 Task: Filter the marketplace by the "Continuous integration" category.
Action: Mouse moved to (162, 119)
Screenshot: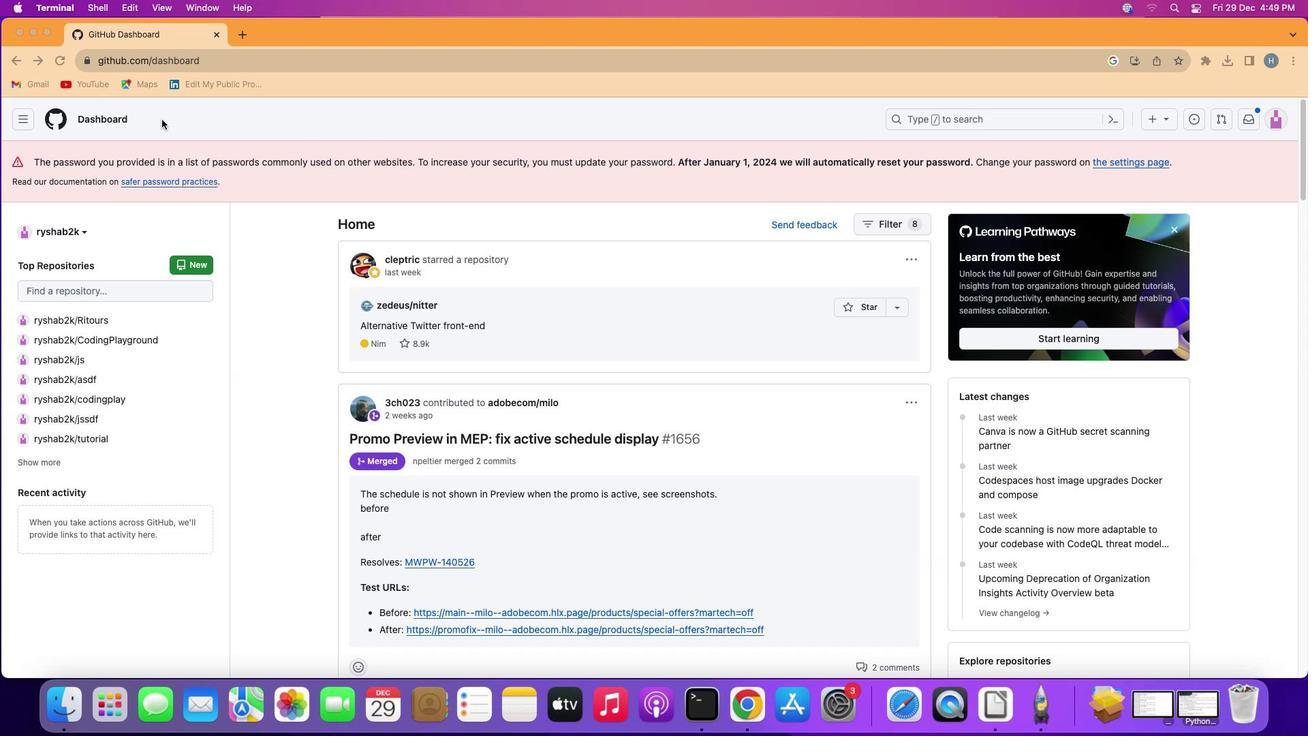 
Action: Mouse pressed left at (162, 119)
Screenshot: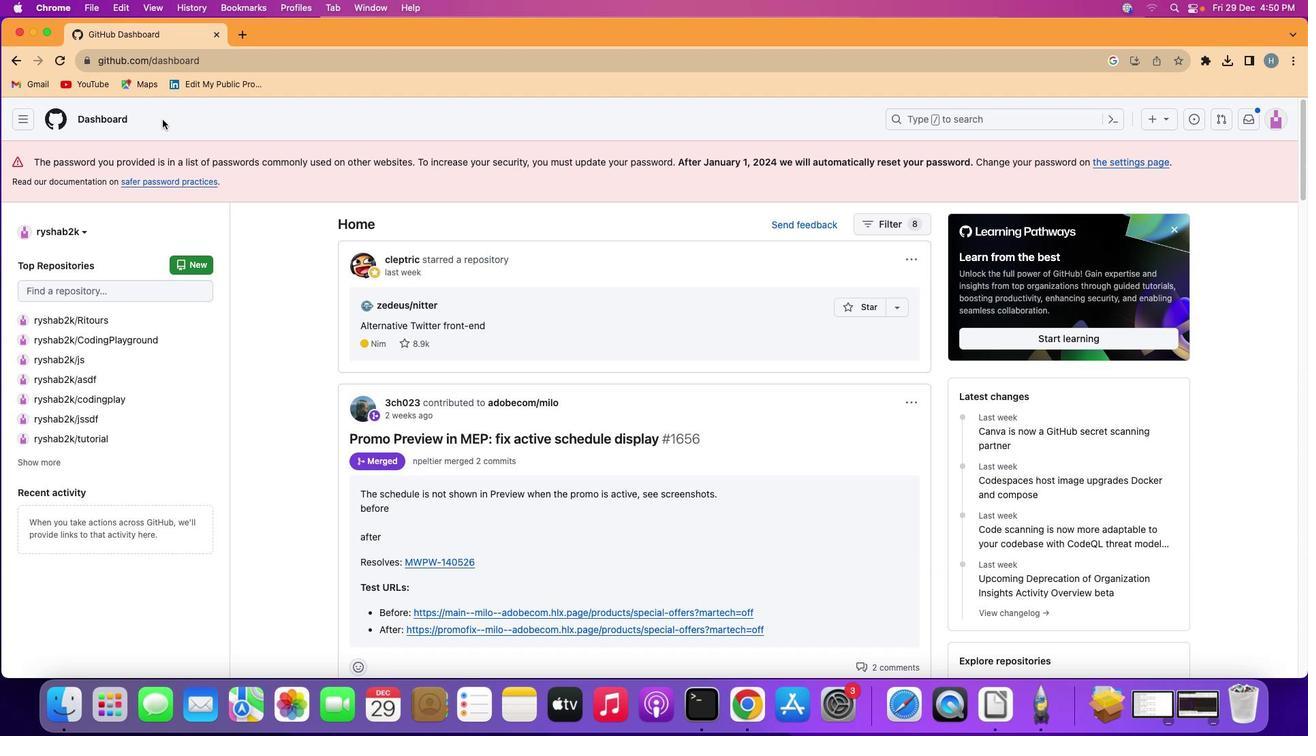 
Action: Mouse moved to (11, 113)
Screenshot: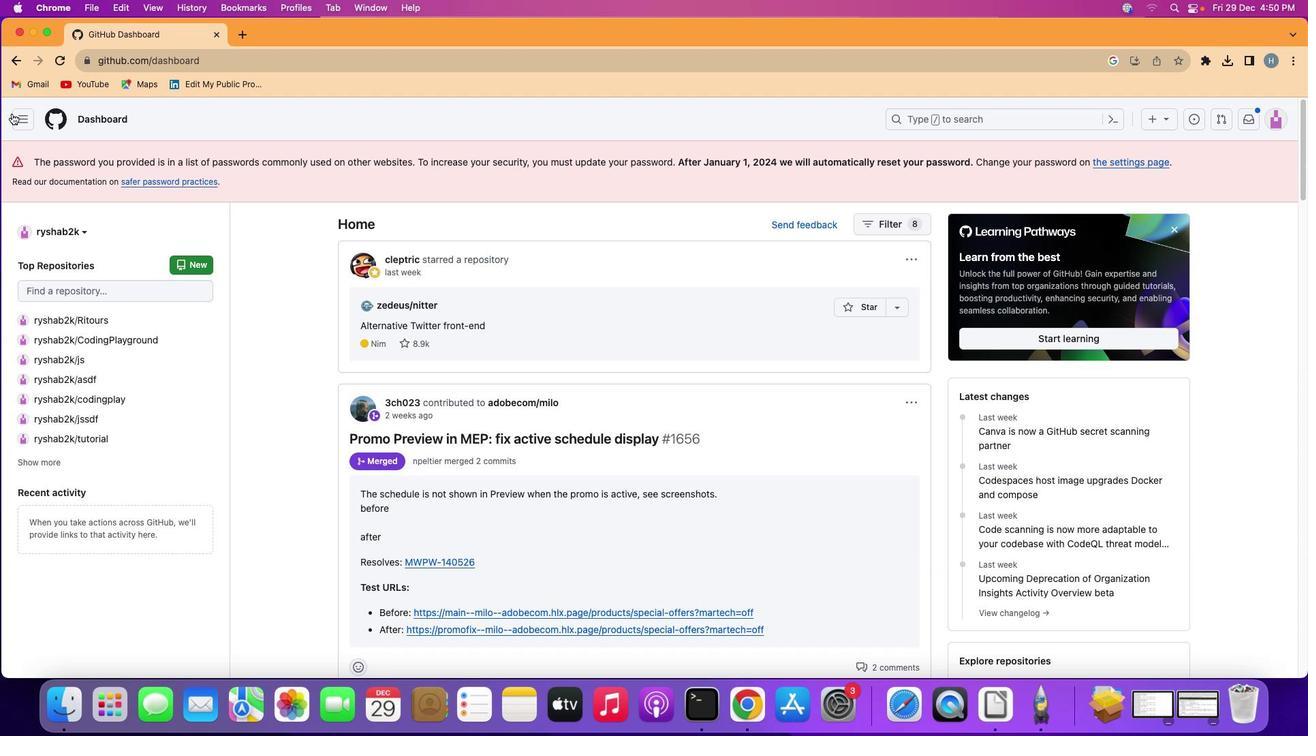 
Action: Mouse pressed left at (11, 113)
Screenshot: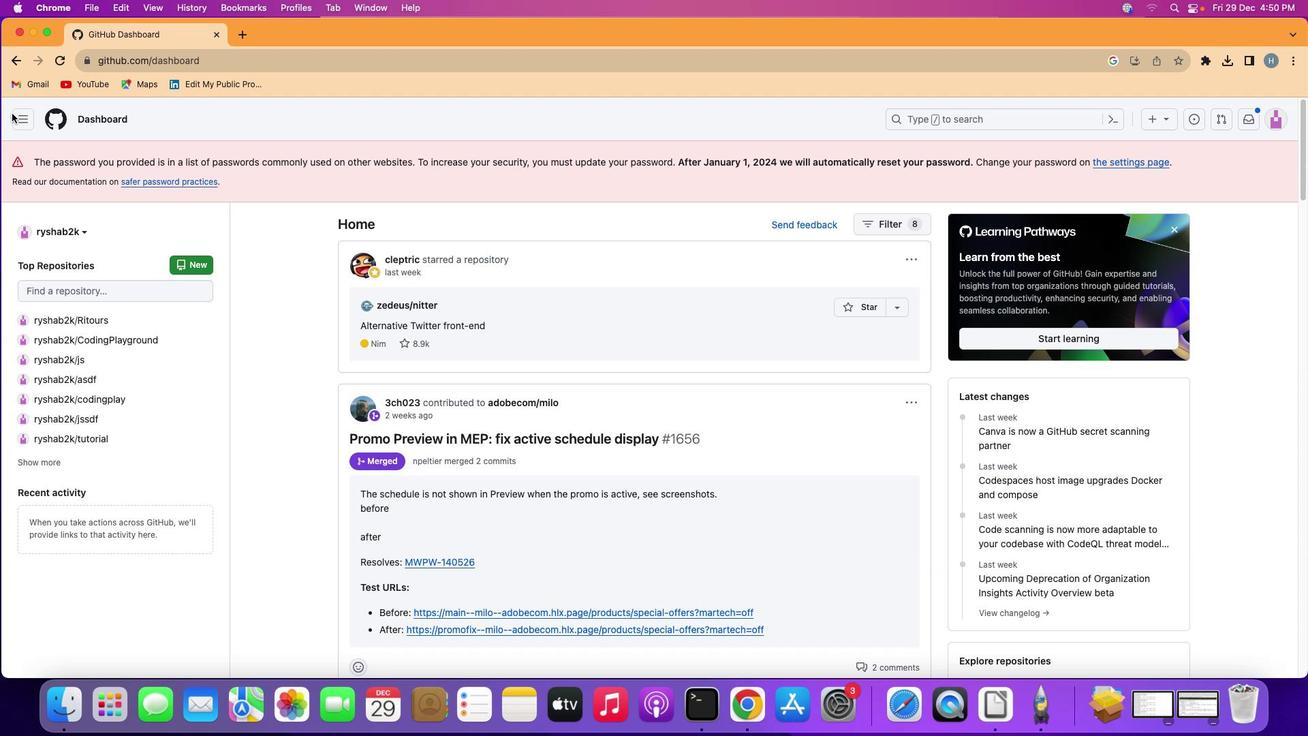 
Action: Mouse moved to (152, 314)
Screenshot: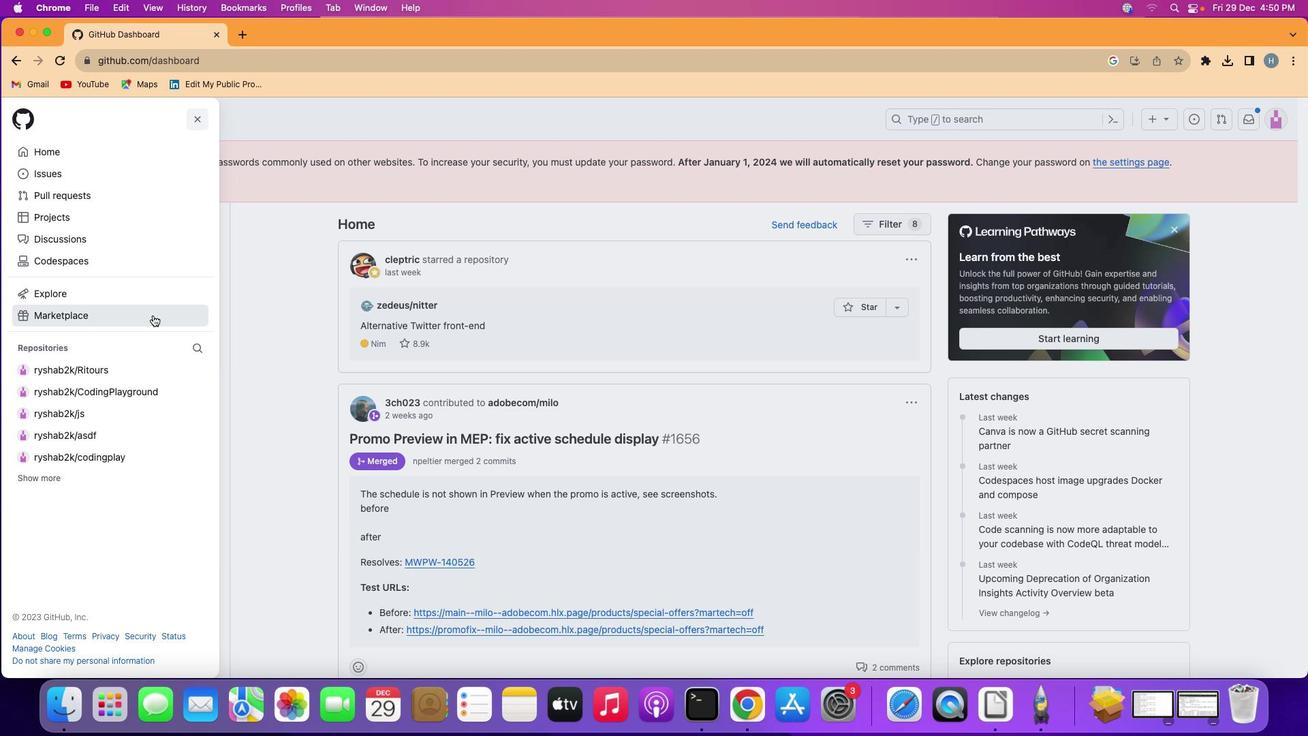 
Action: Mouse pressed left at (152, 314)
Screenshot: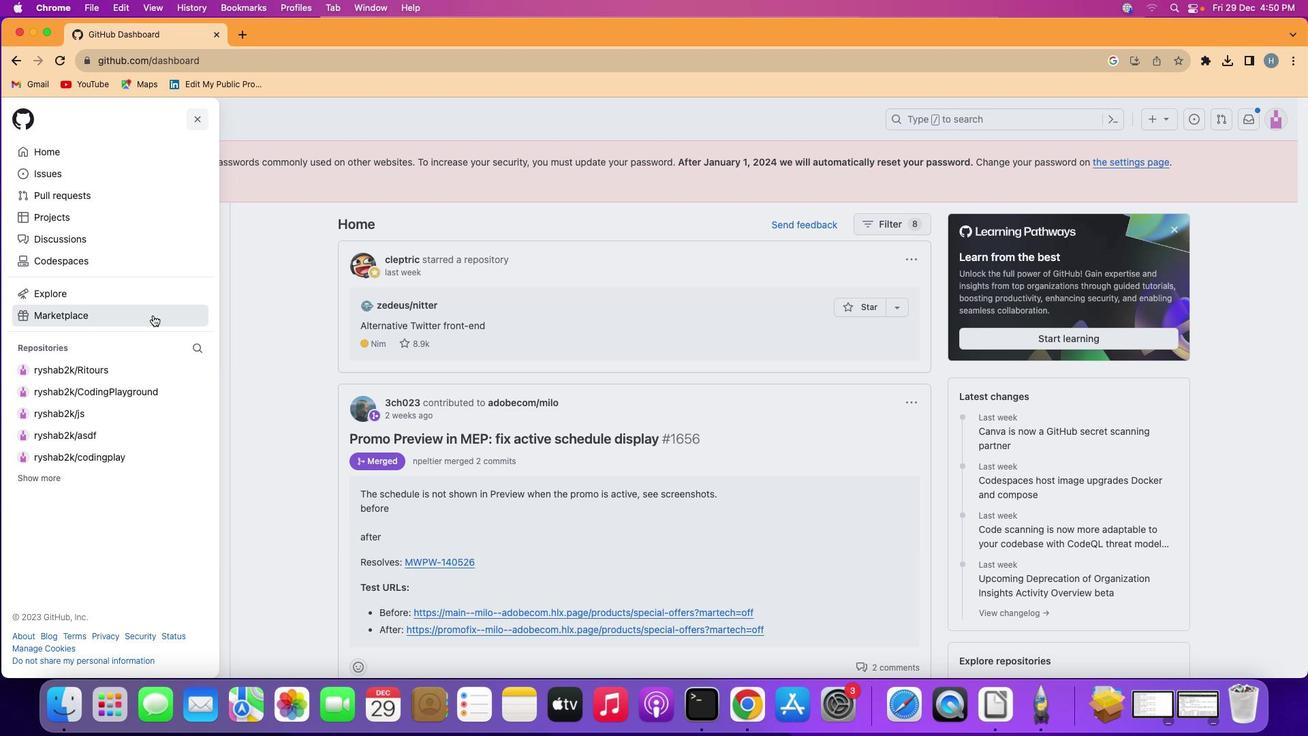 
Action: Mouse moved to (409, 511)
Screenshot: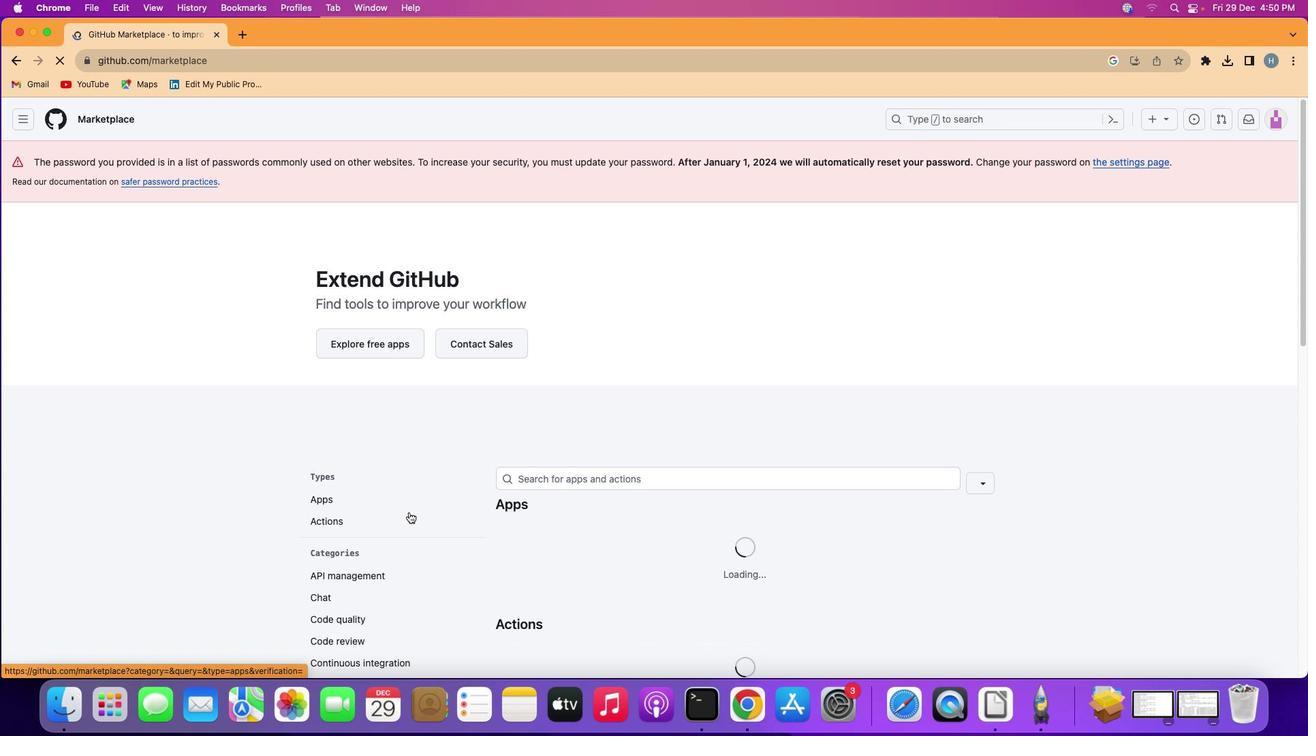 
Action: Mouse scrolled (409, 511) with delta (0, 0)
Screenshot: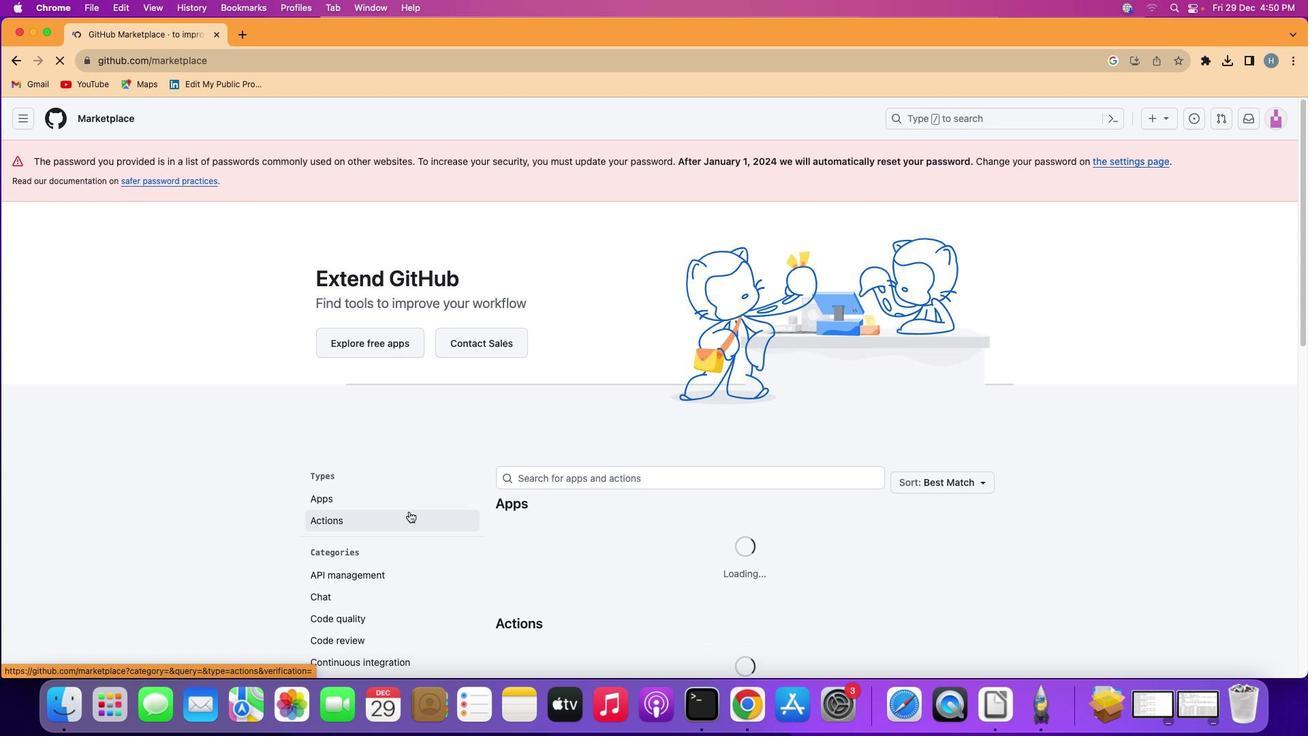 
Action: Mouse scrolled (409, 511) with delta (0, 0)
Screenshot: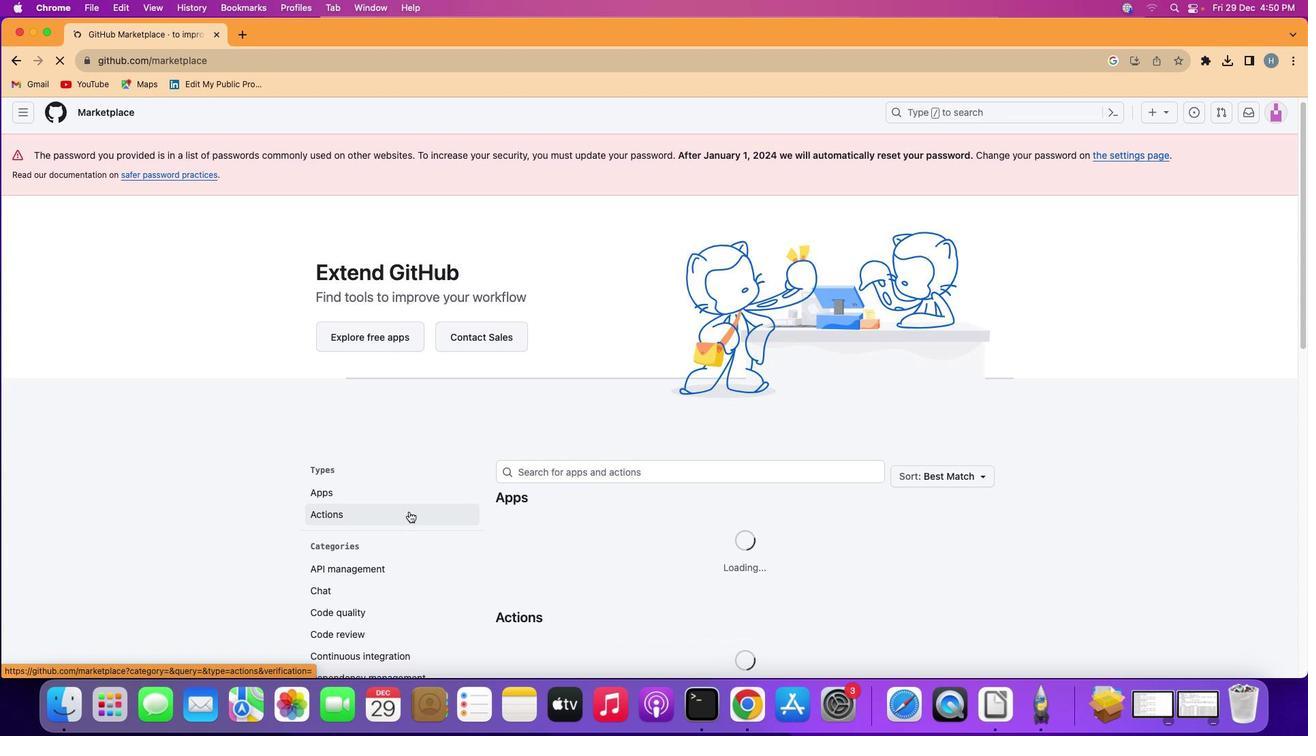 
Action: Mouse moved to (409, 511)
Screenshot: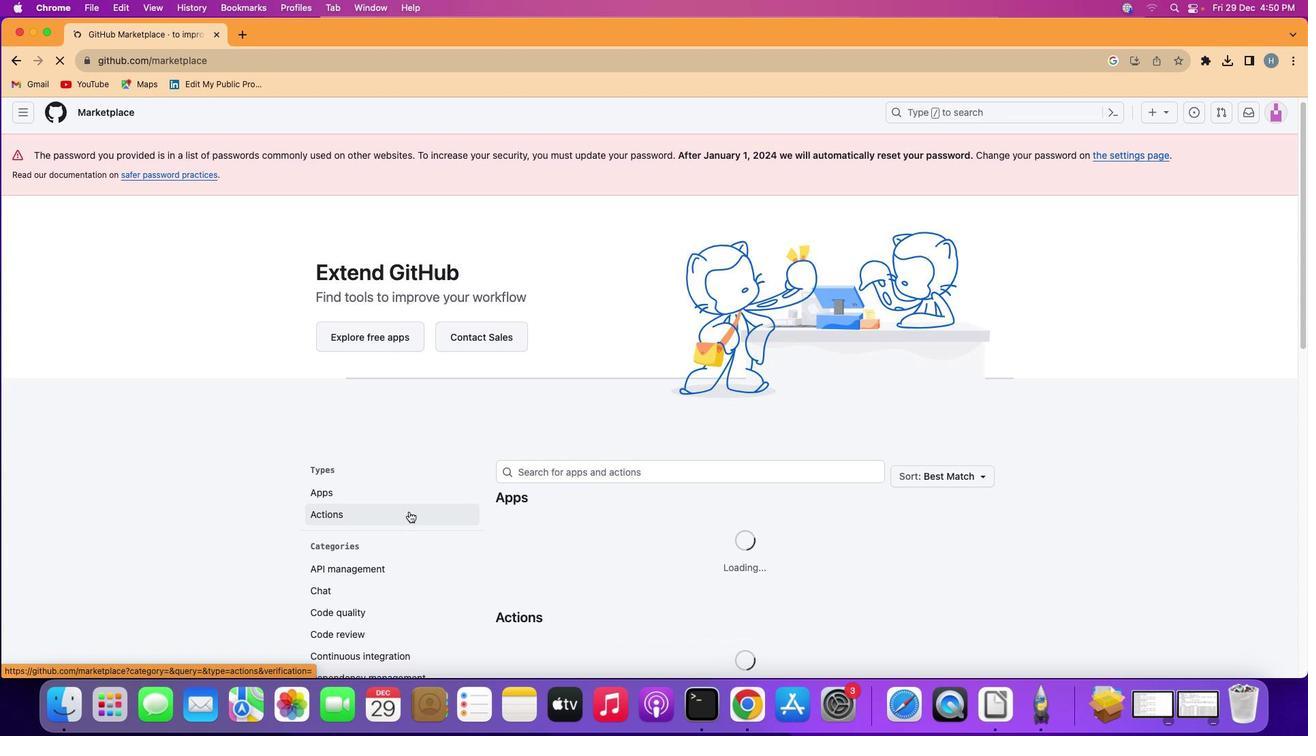 
Action: Mouse scrolled (409, 511) with delta (0, 0)
Screenshot: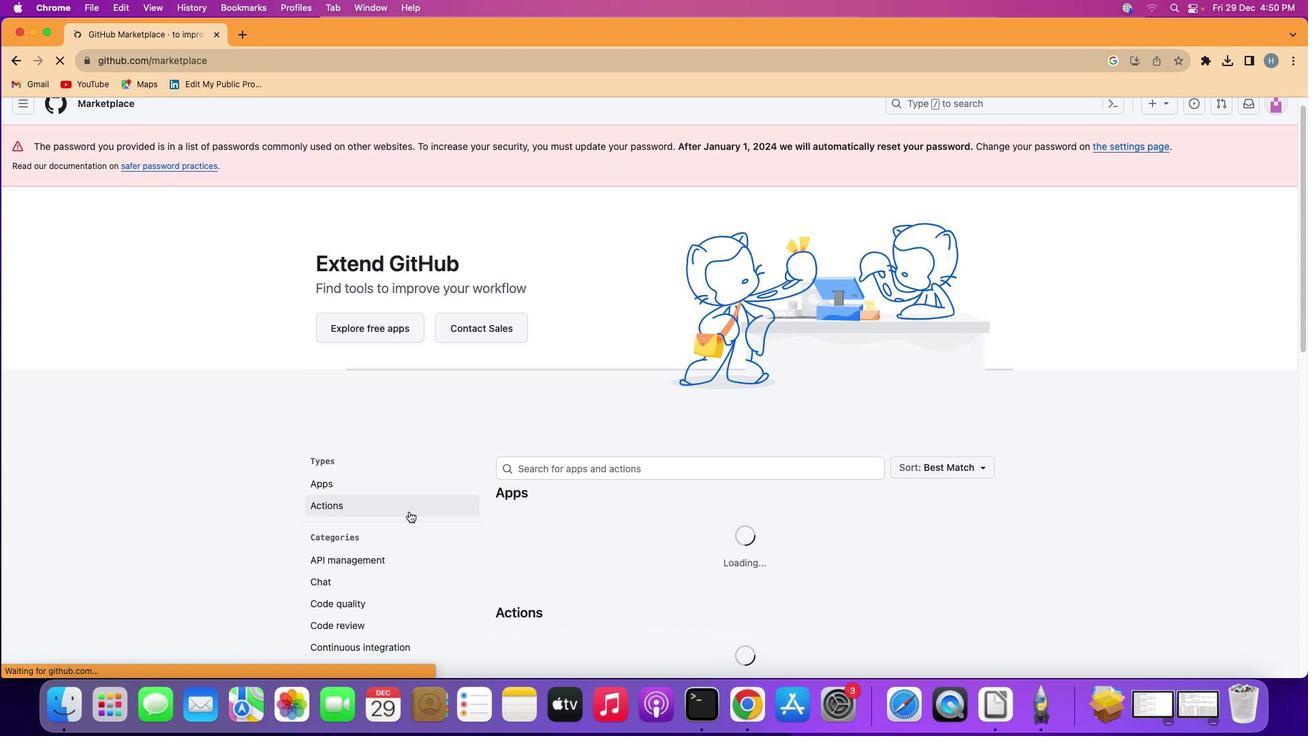 
Action: Mouse scrolled (409, 511) with delta (0, 0)
Screenshot: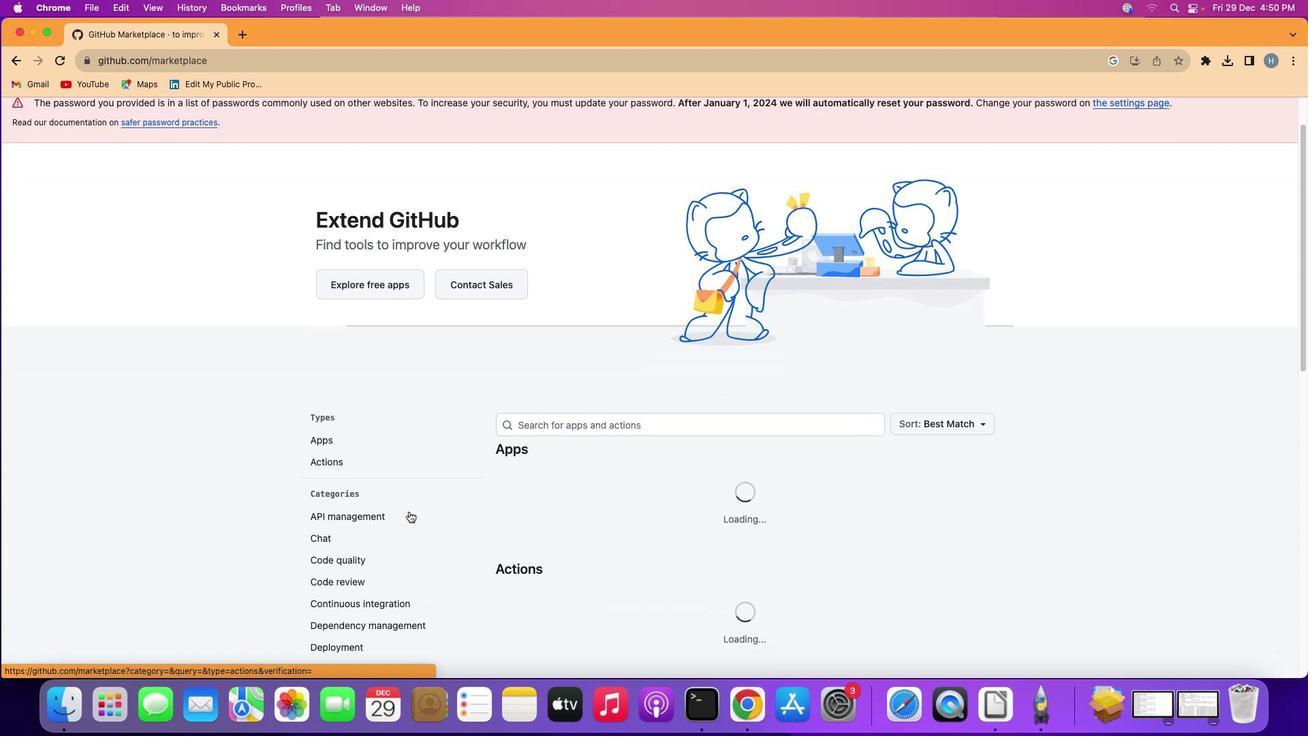 
Action: Mouse scrolled (409, 511) with delta (0, 0)
Screenshot: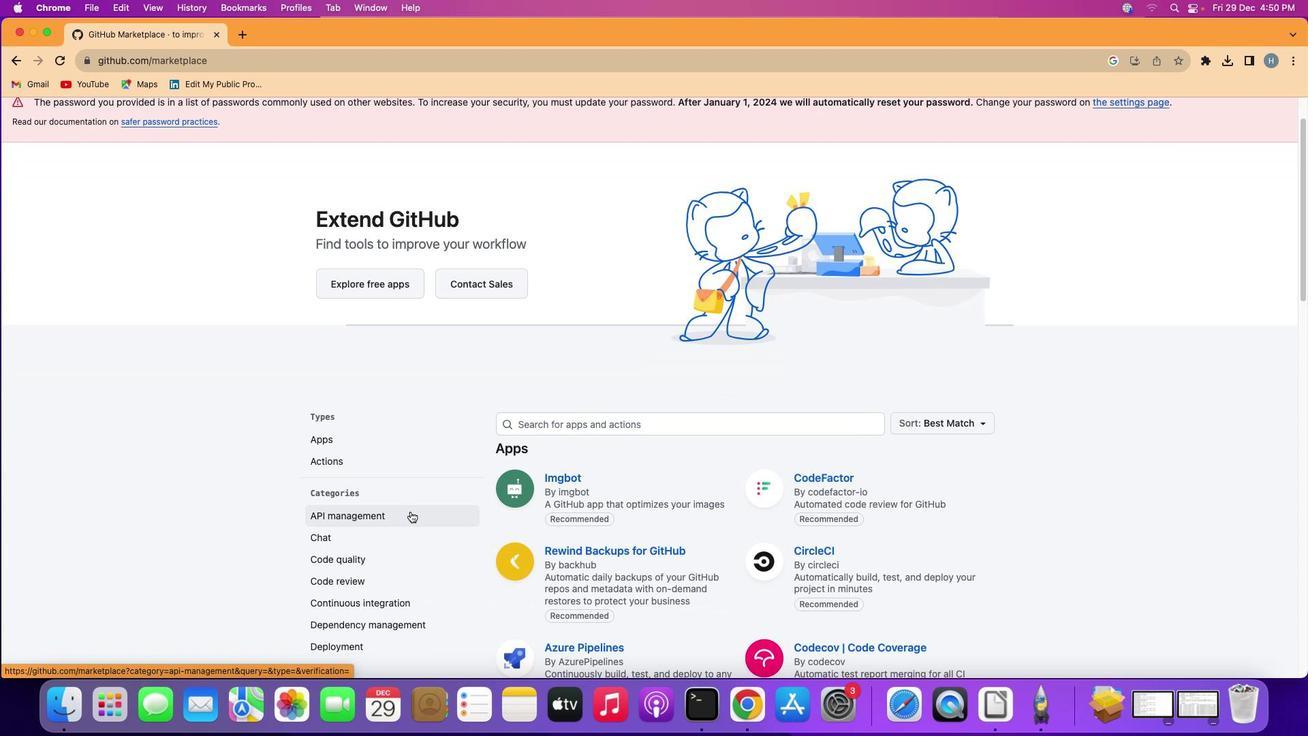 
Action: Mouse moved to (389, 599)
Screenshot: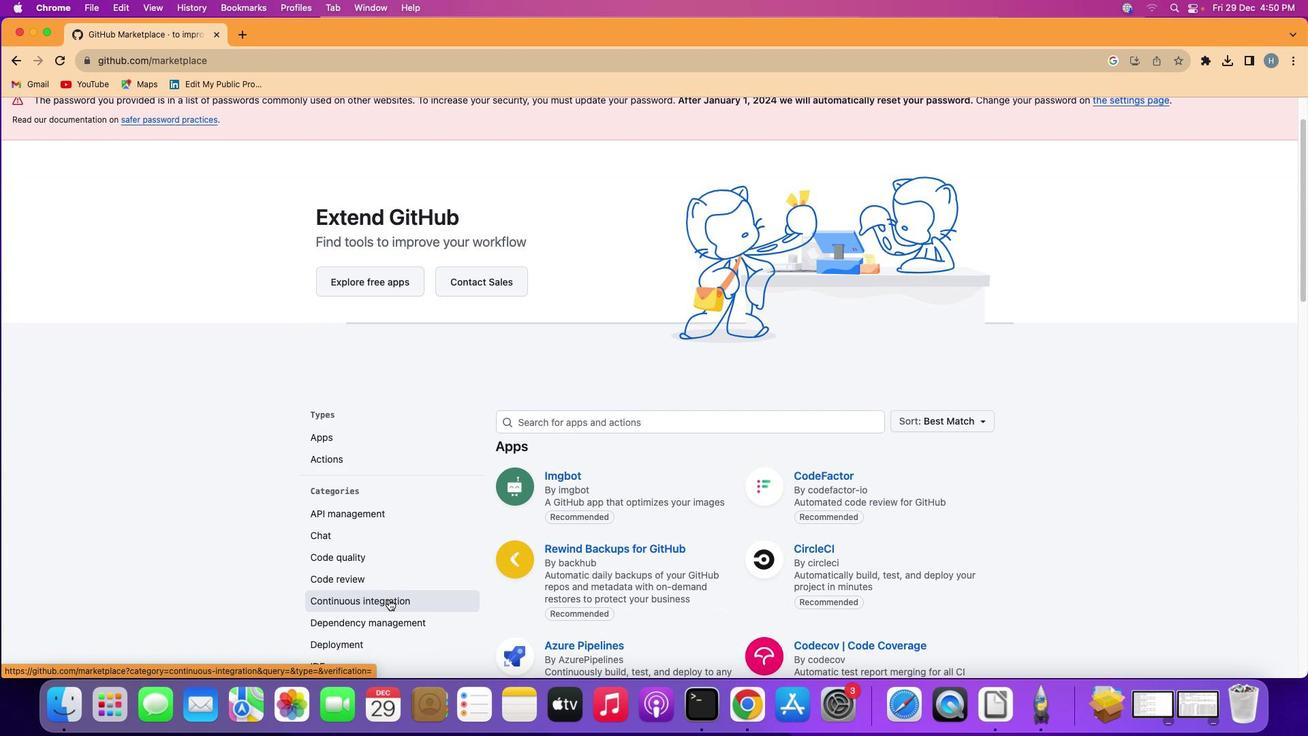 
Action: Mouse pressed left at (389, 599)
Screenshot: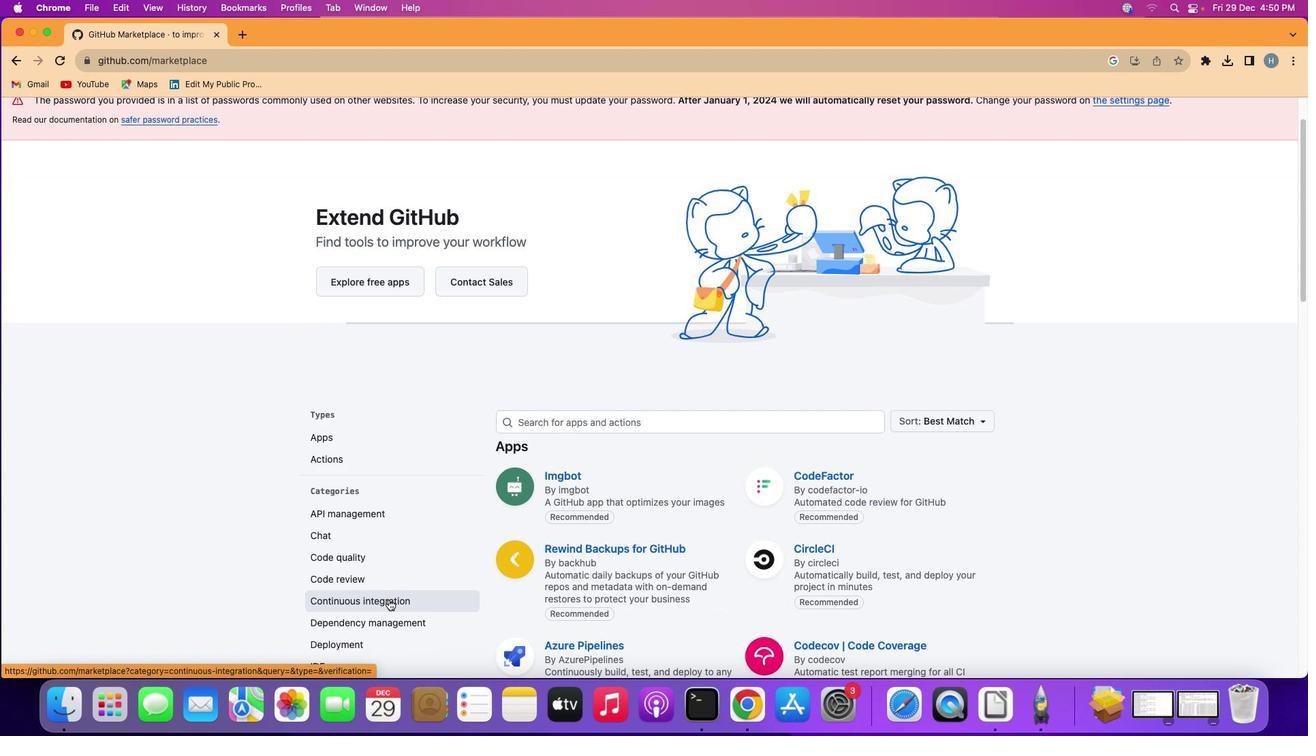 
Action: Mouse moved to (488, 605)
Screenshot: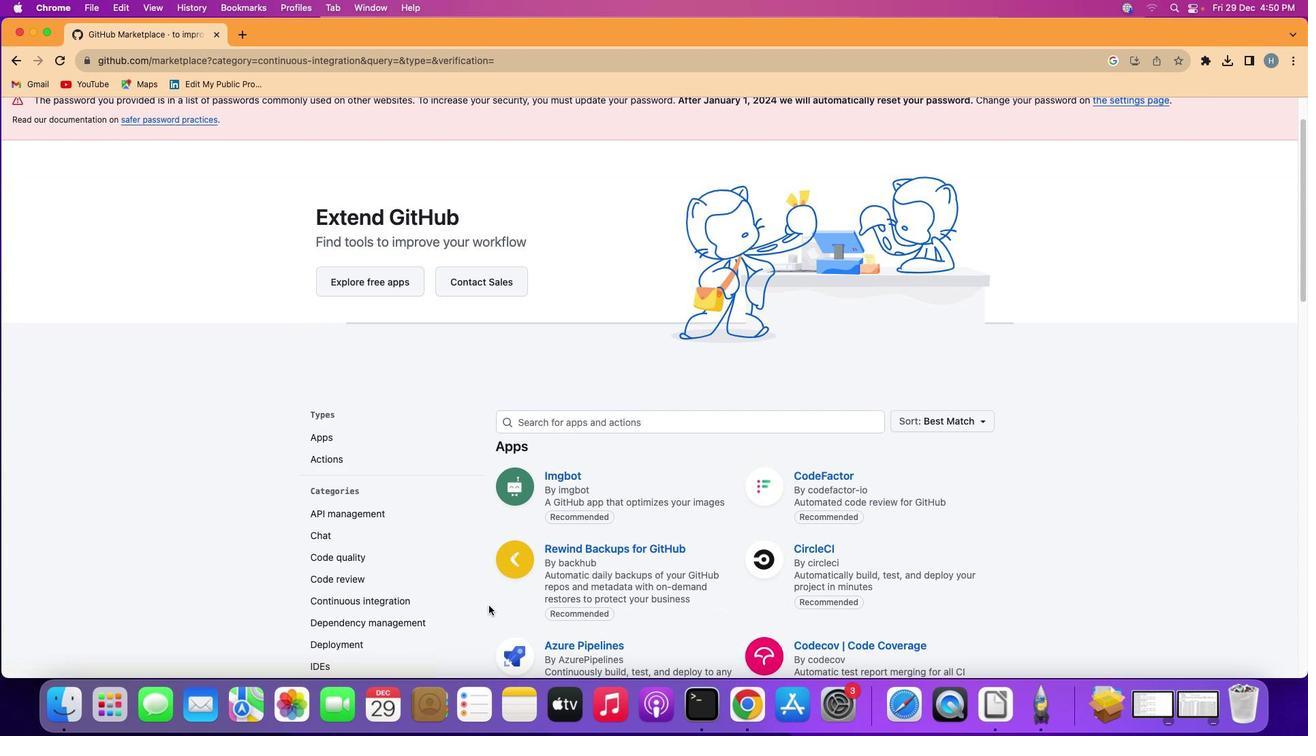 
